 Task: Access the "Group detail" page in the site builder.
Action: Mouse moved to (926, 69)
Screenshot: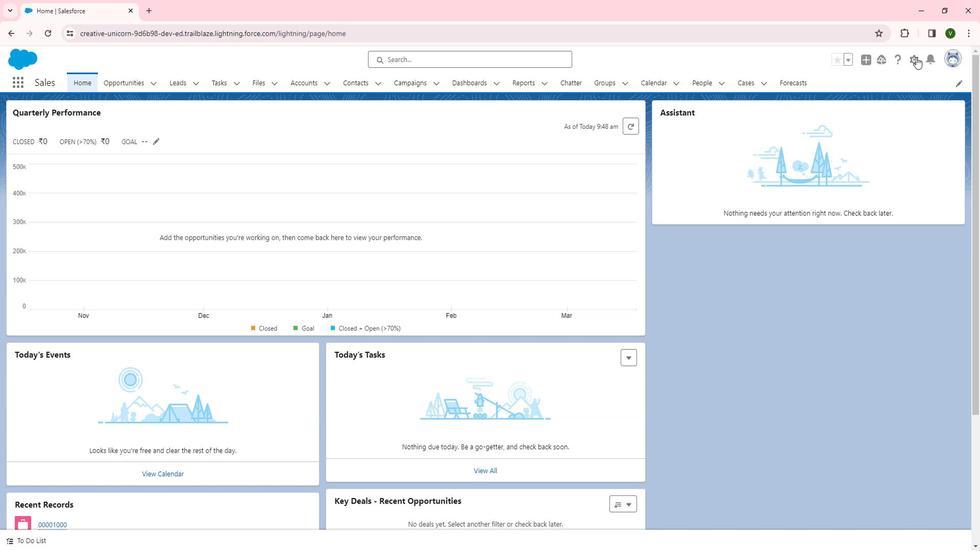 
Action: Mouse pressed left at (926, 69)
Screenshot: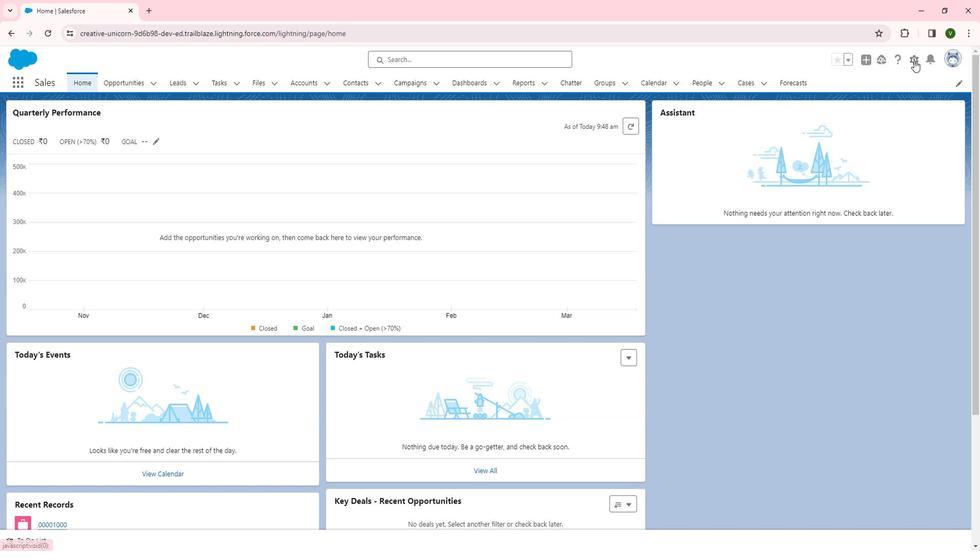 
Action: Mouse moved to (898, 94)
Screenshot: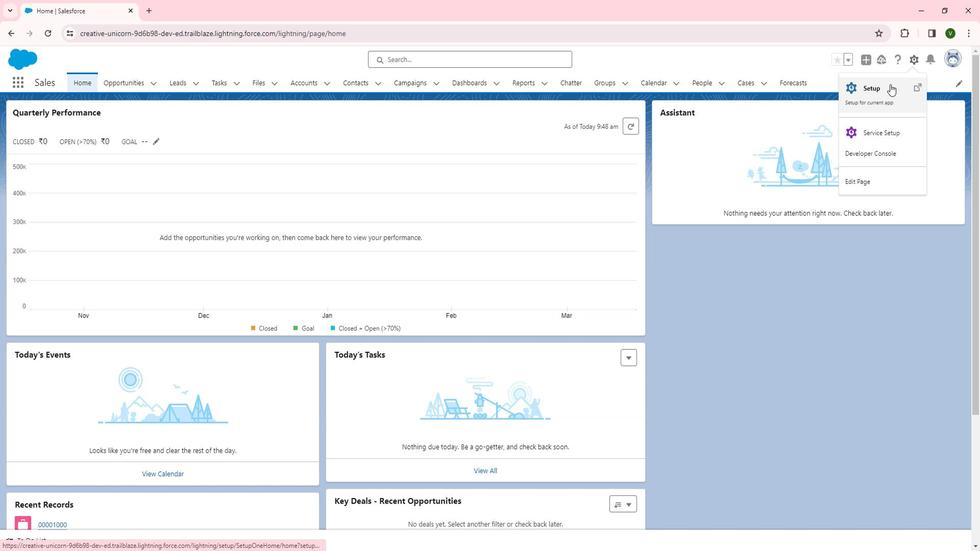 
Action: Mouse pressed left at (898, 94)
Screenshot: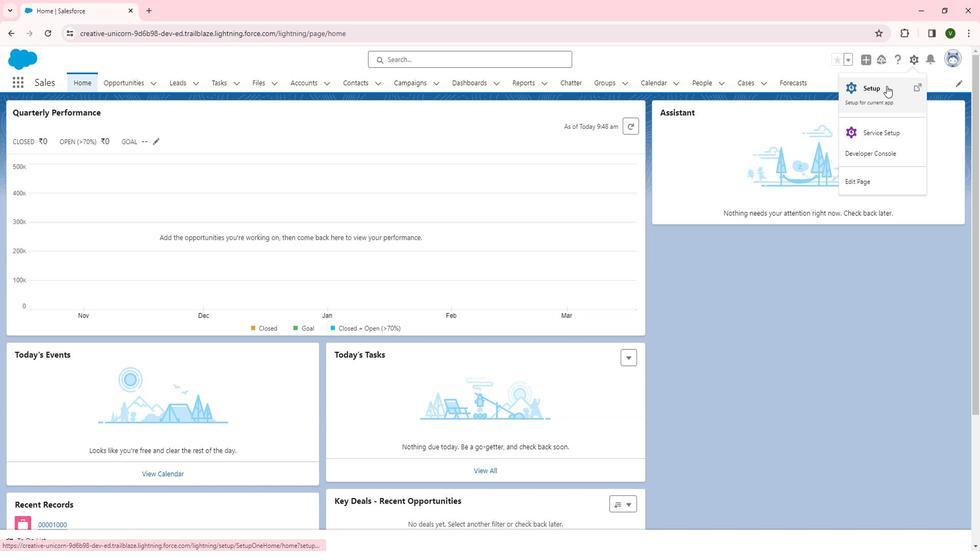 
Action: Mouse moved to (44, 417)
Screenshot: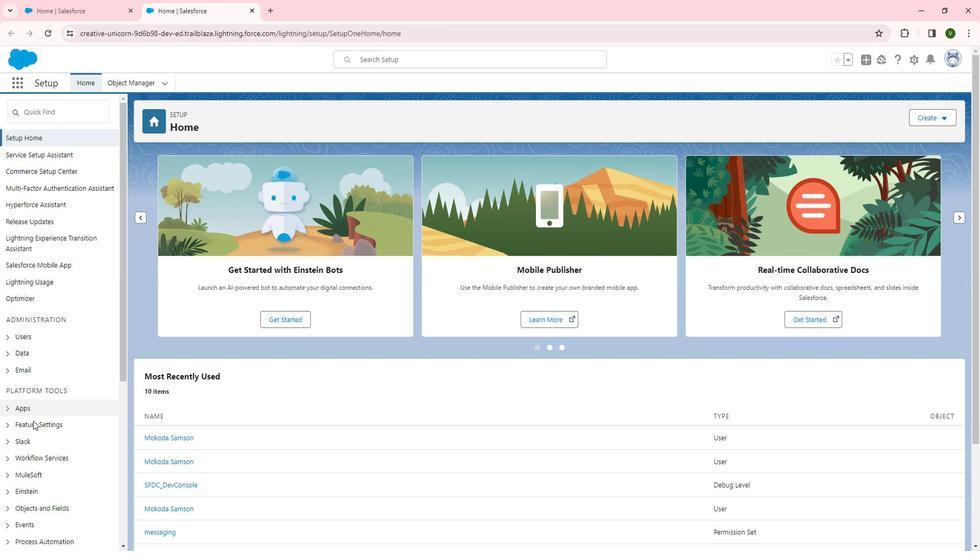 
Action: Mouse pressed left at (44, 417)
Screenshot: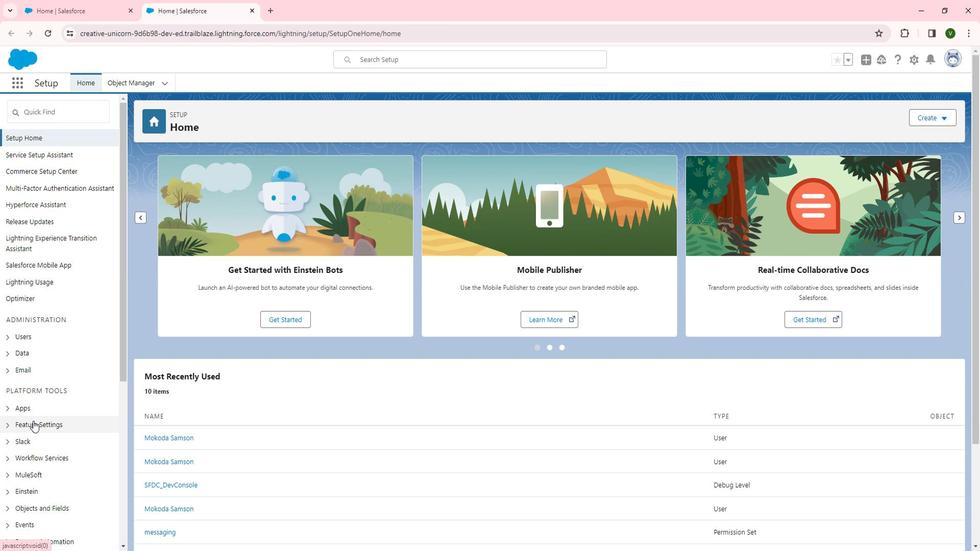 
Action: Mouse moved to (45, 417)
Screenshot: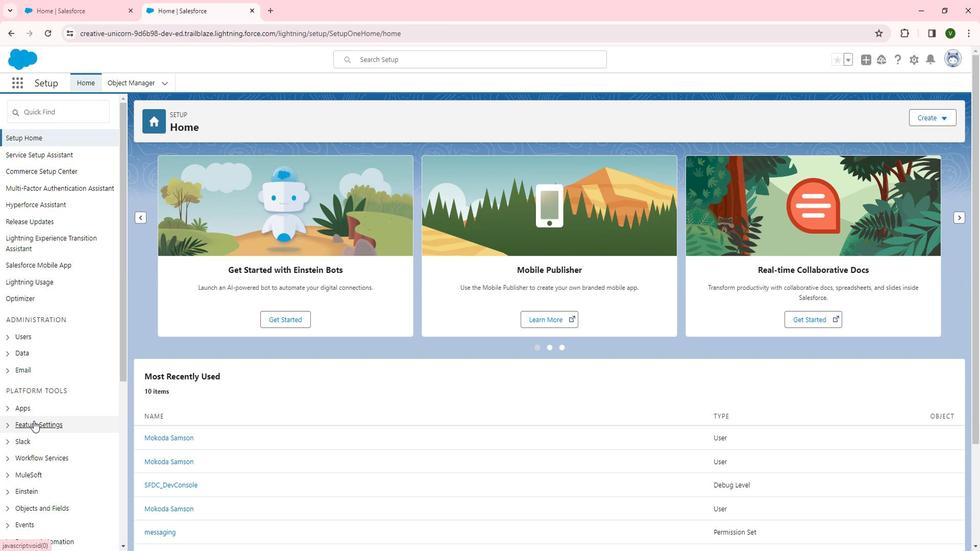 
Action: Mouse scrolled (45, 416) with delta (0, 0)
Screenshot: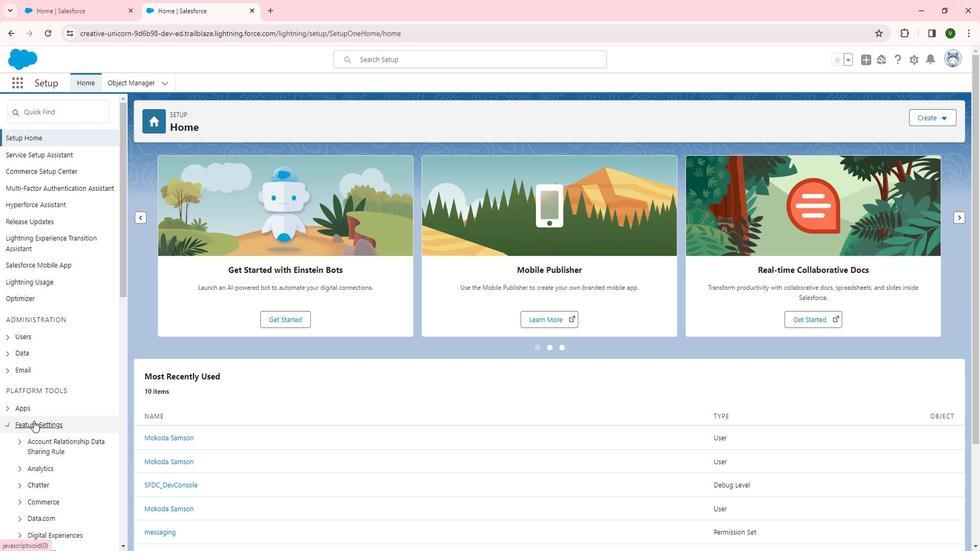 
Action: Mouse scrolled (45, 416) with delta (0, 0)
Screenshot: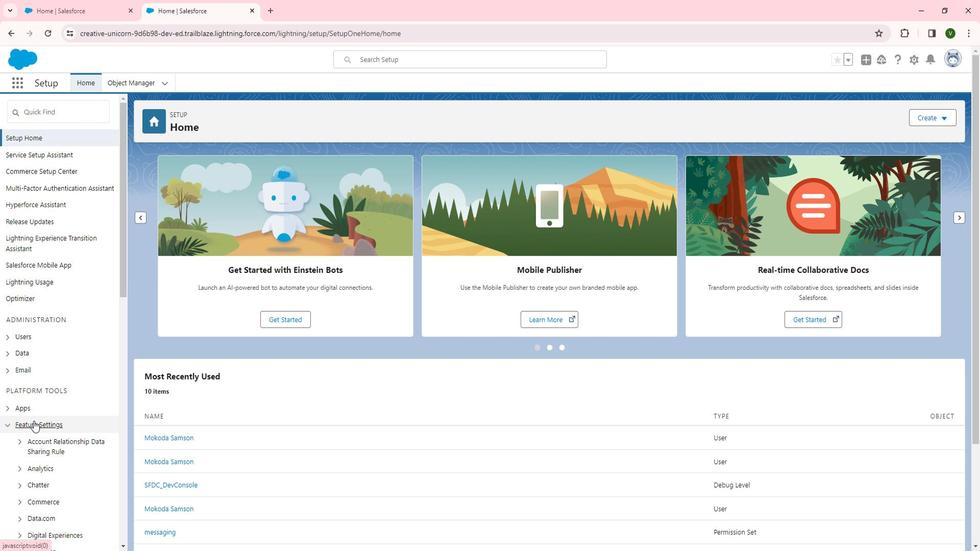 
Action: Mouse moved to (73, 370)
Screenshot: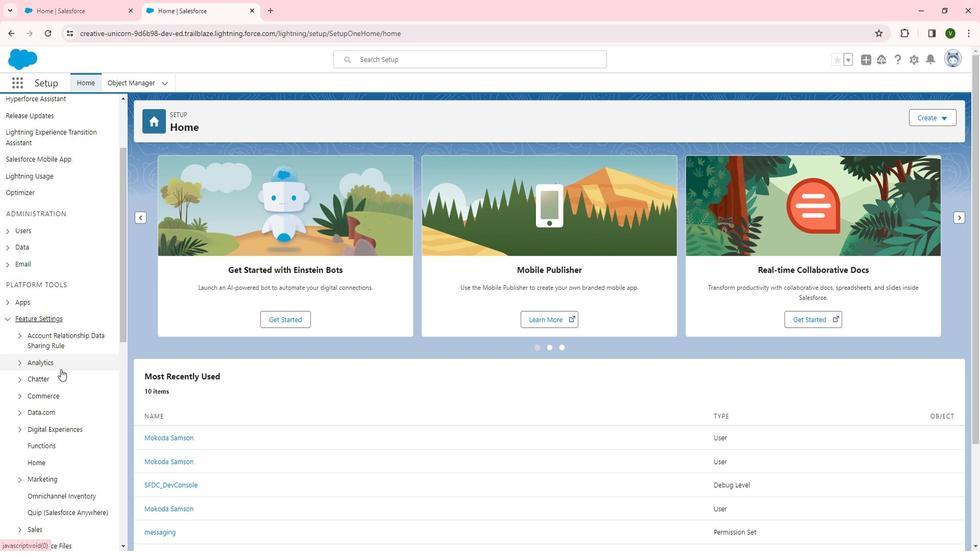 
Action: Mouse scrolled (73, 369) with delta (0, 0)
Screenshot: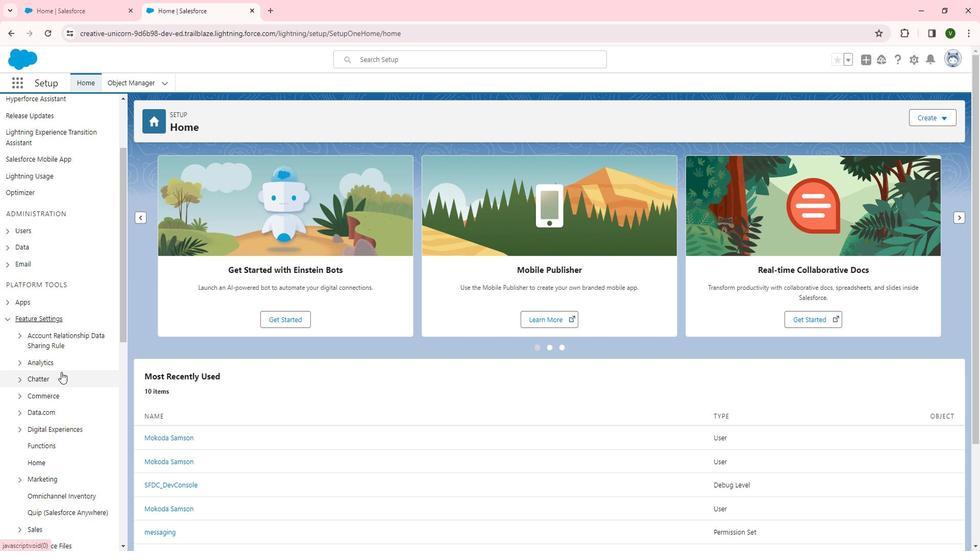 
Action: Mouse scrolled (73, 369) with delta (0, 0)
Screenshot: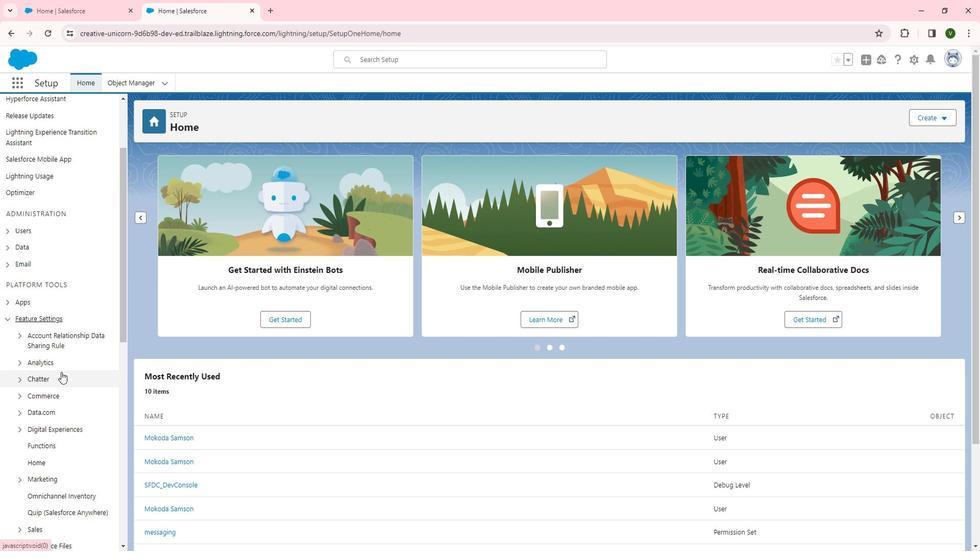 
Action: Mouse moved to (68, 325)
Screenshot: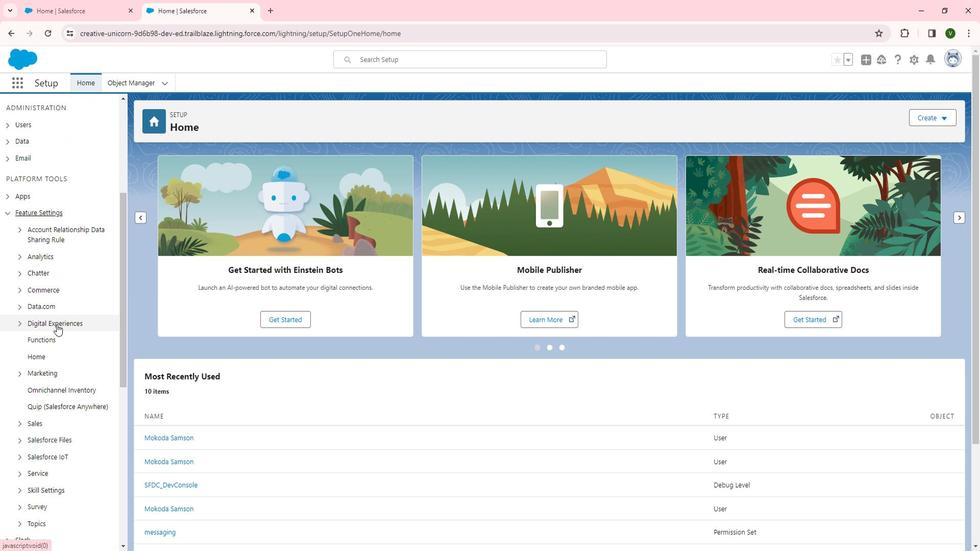 
Action: Mouse pressed left at (68, 325)
Screenshot: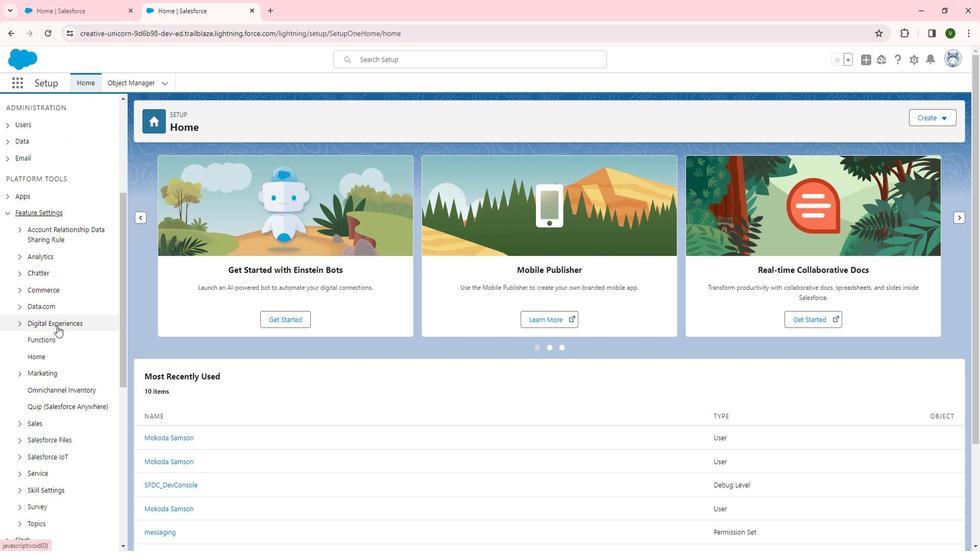 
Action: Mouse moved to (58, 334)
Screenshot: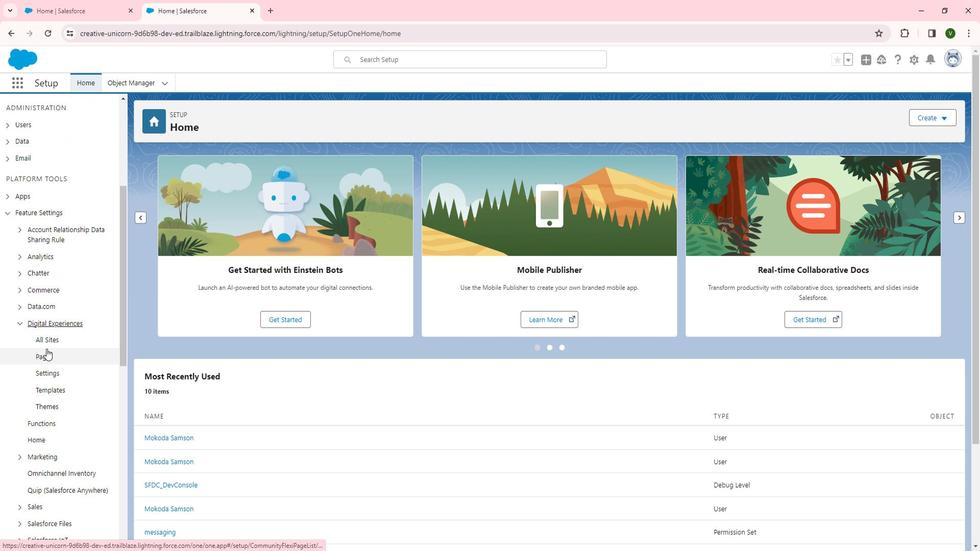 
Action: Mouse pressed left at (58, 334)
Screenshot: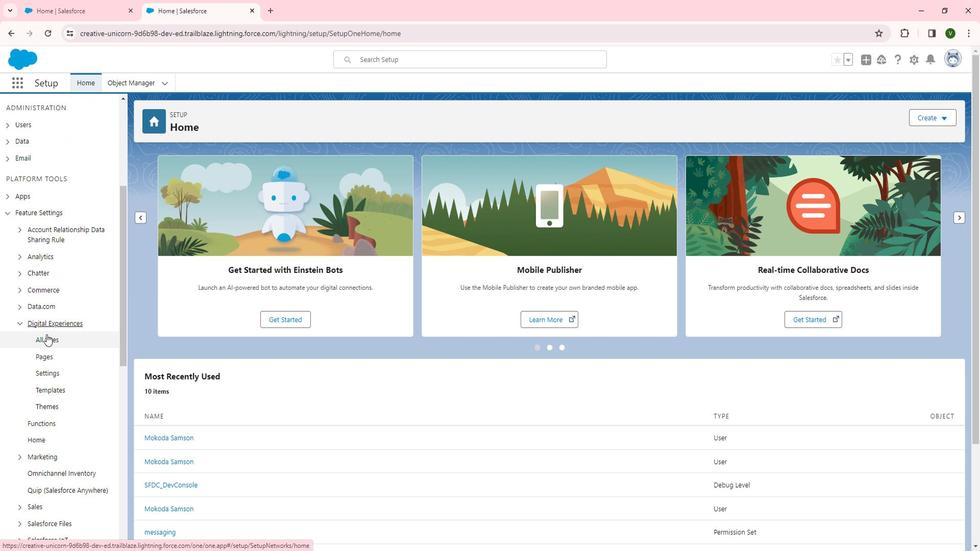 
Action: Mouse moved to (168, 304)
Screenshot: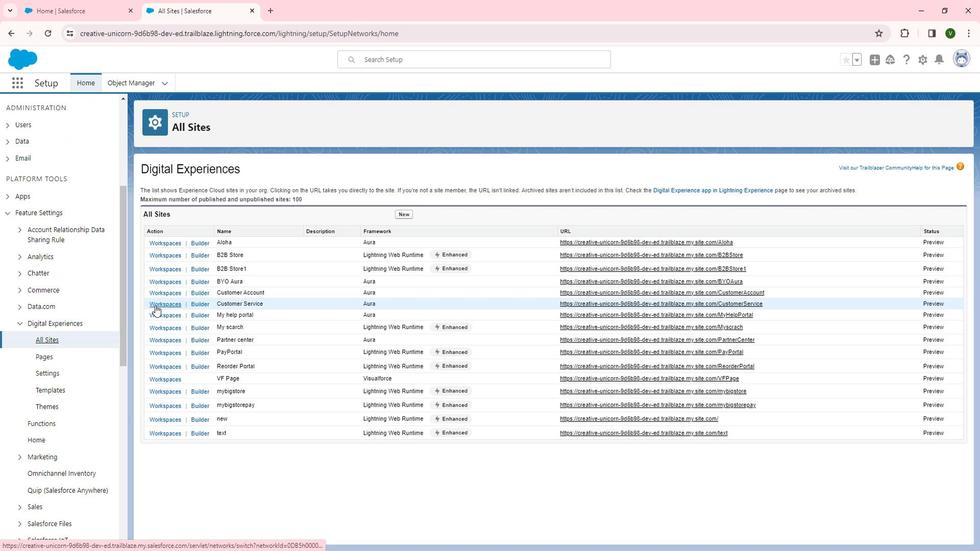
Action: Mouse pressed left at (168, 304)
Screenshot: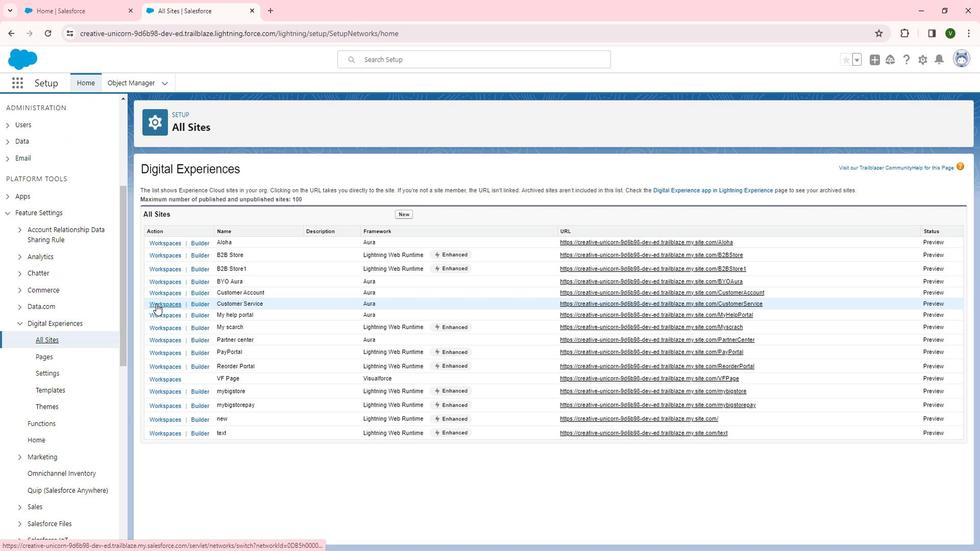 
Action: Mouse moved to (126, 231)
Screenshot: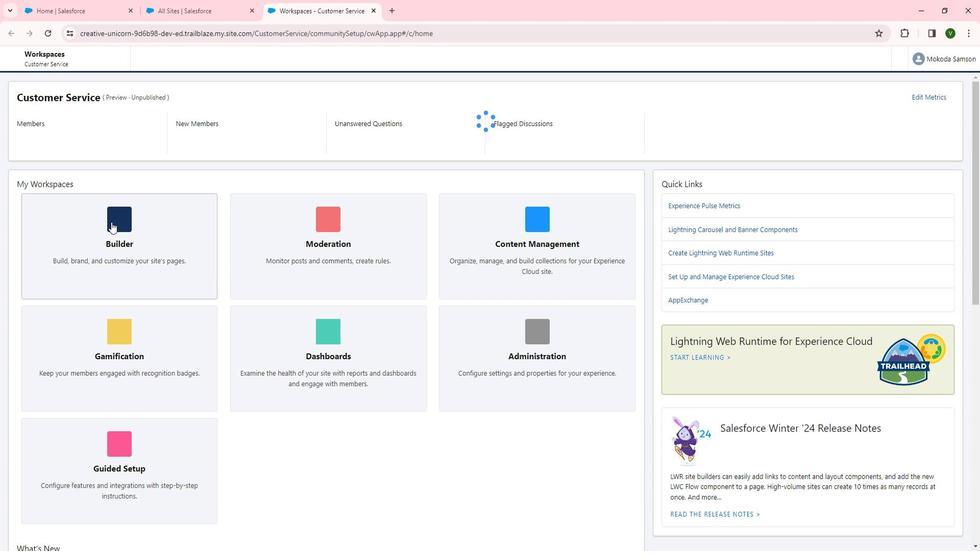 
Action: Mouse pressed left at (126, 231)
Screenshot: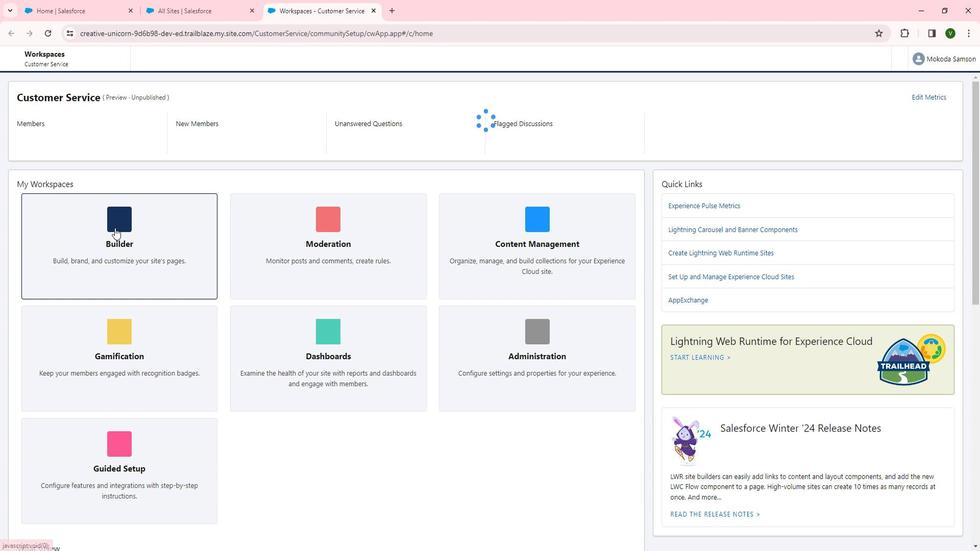 
Action: Mouse moved to (137, 71)
Screenshot: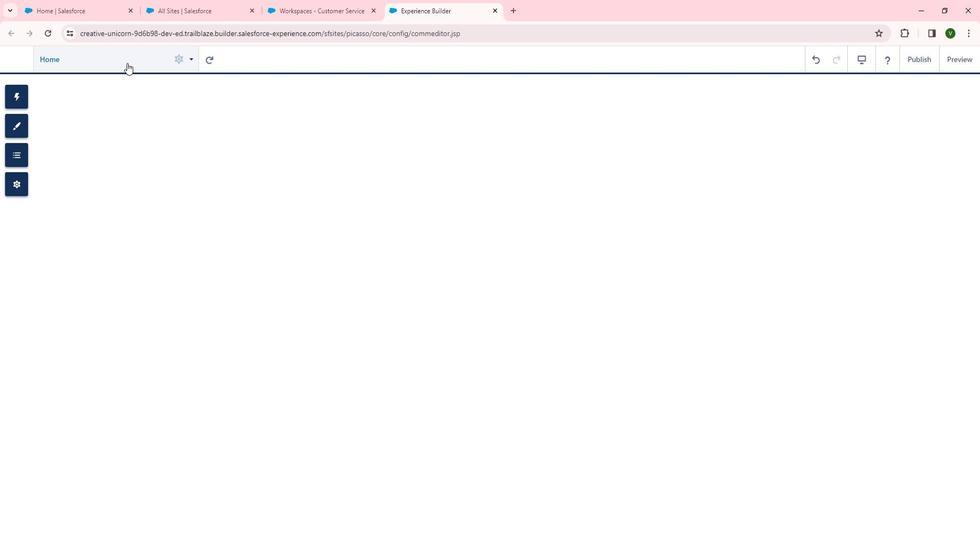 
Action: Mouse pressed left at (137, 71)
Screenshot: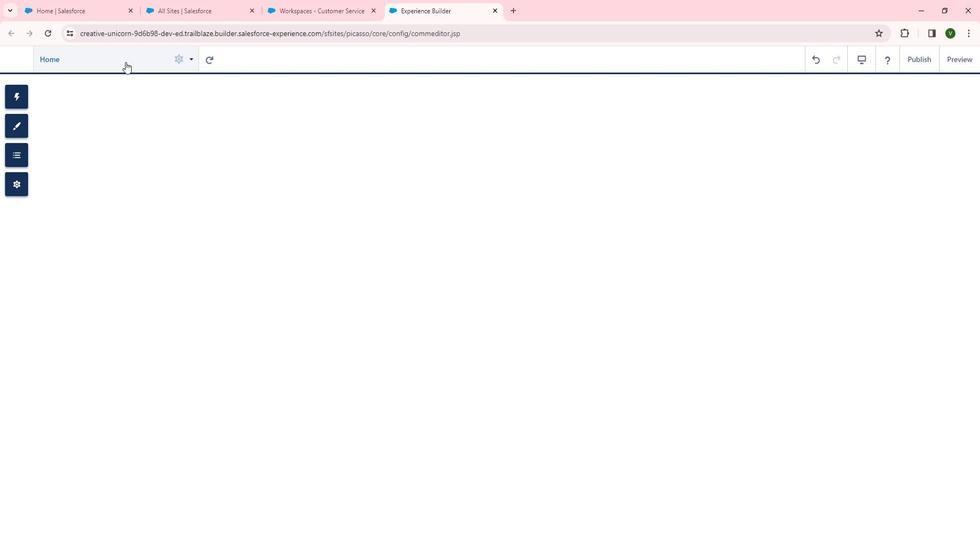 
Action: Mouse moved to (123, 280)
Screenshot: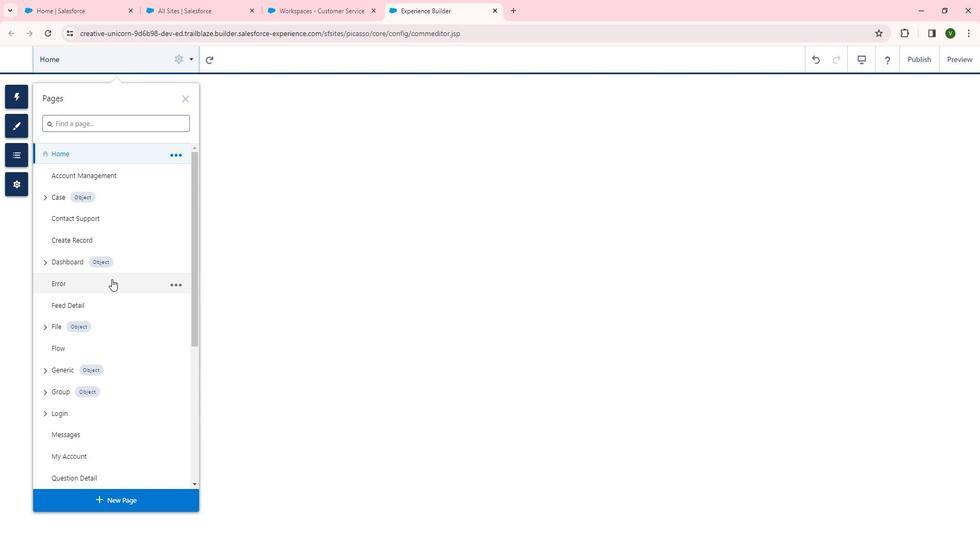 
Action: Mouse scrolled (123, 280) with delta (0, 0)
Screenshot: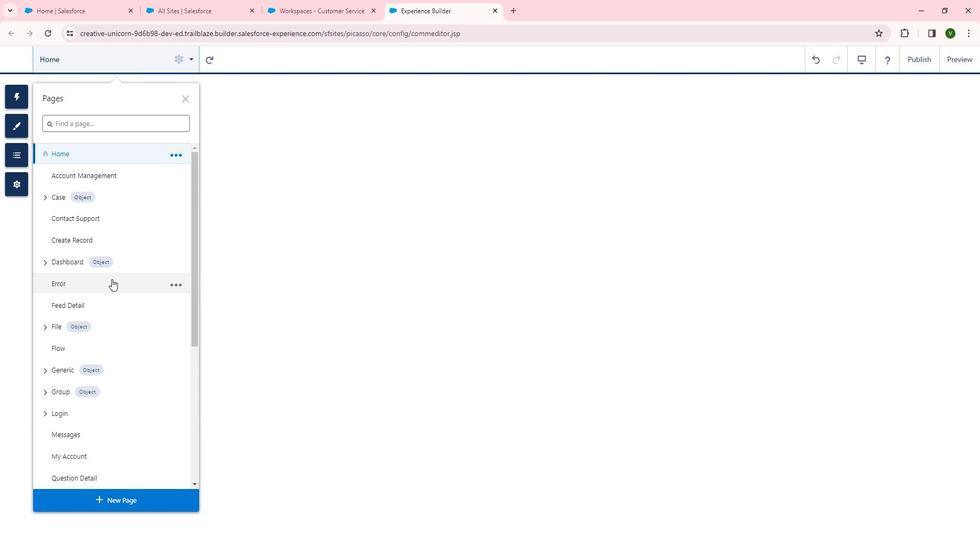
Action: Mouse scrolled (123, 280) with delta (0, 0)
Screenshot: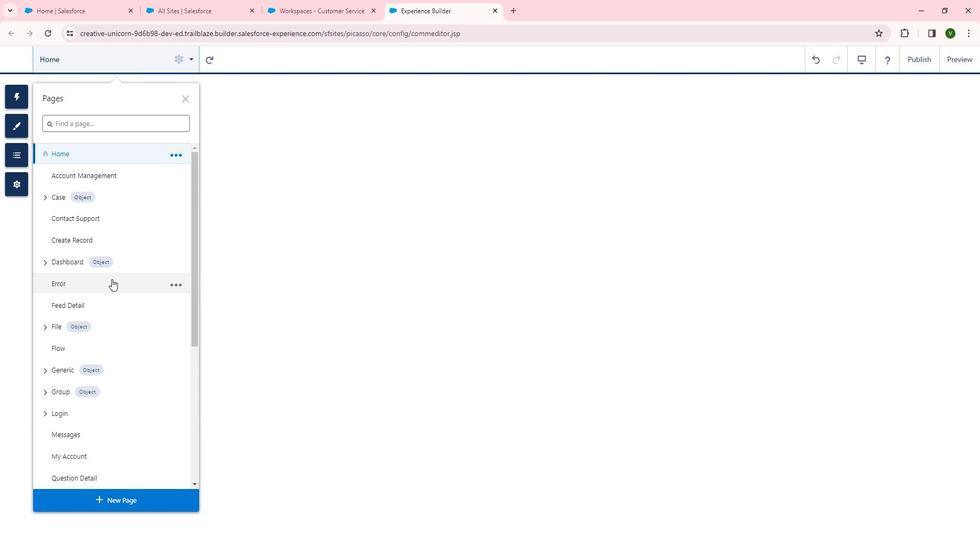 
Action: Mouse scrolled (123, 280) with delta (0, 0)
Screenshot: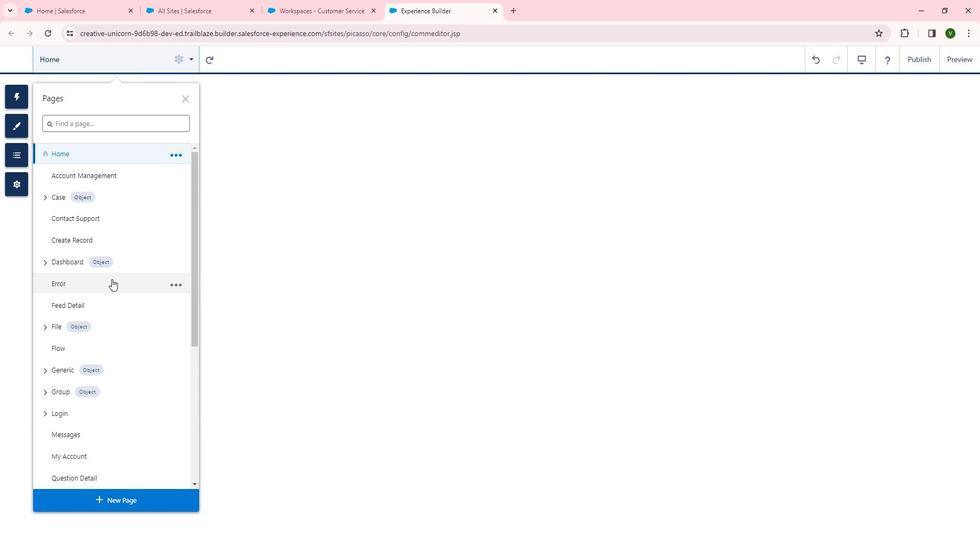 
Action: Mouse scrolled (123, 280) with delta (0, 0)
Screenshot: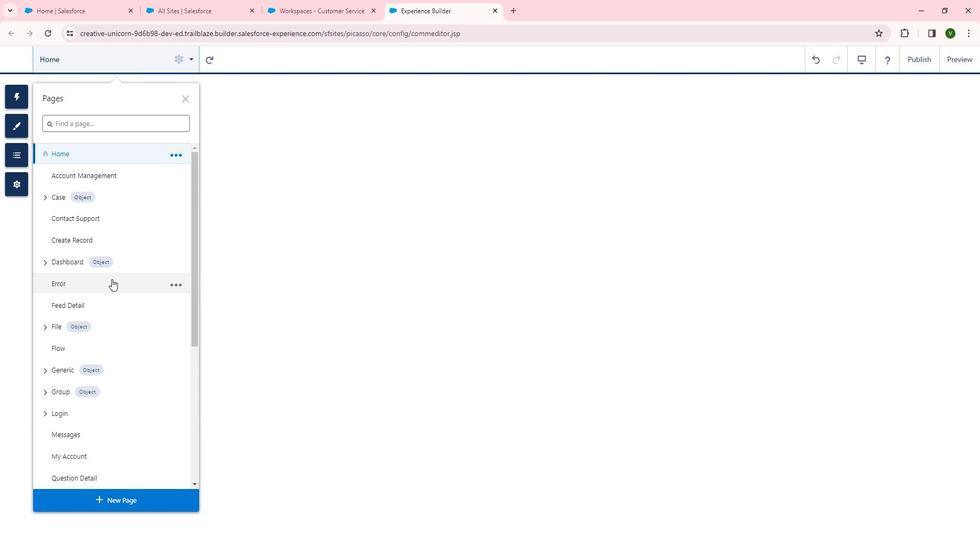 
Action: Mouse moved to (69, 187)
Screenshot: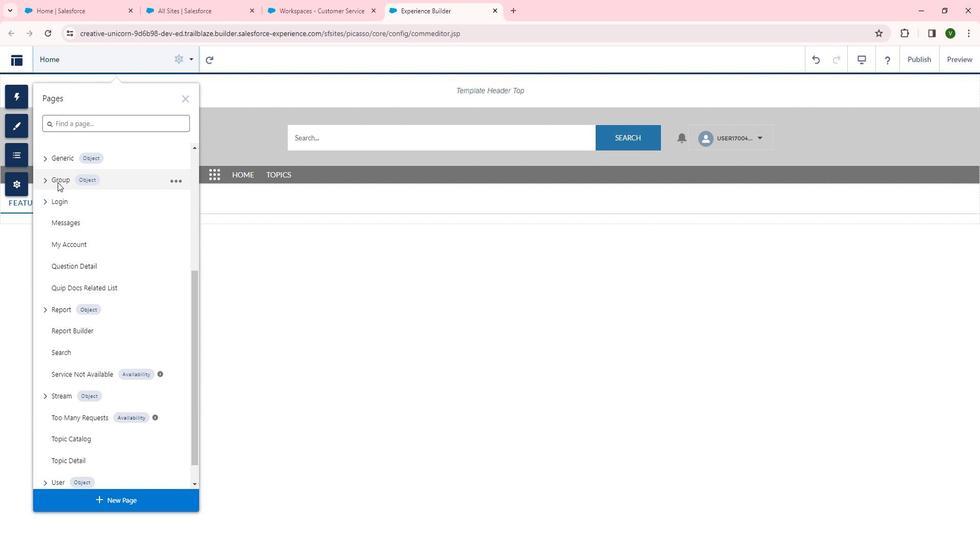 
Action: Mouse pressed left at (69, 187)
Screenshot: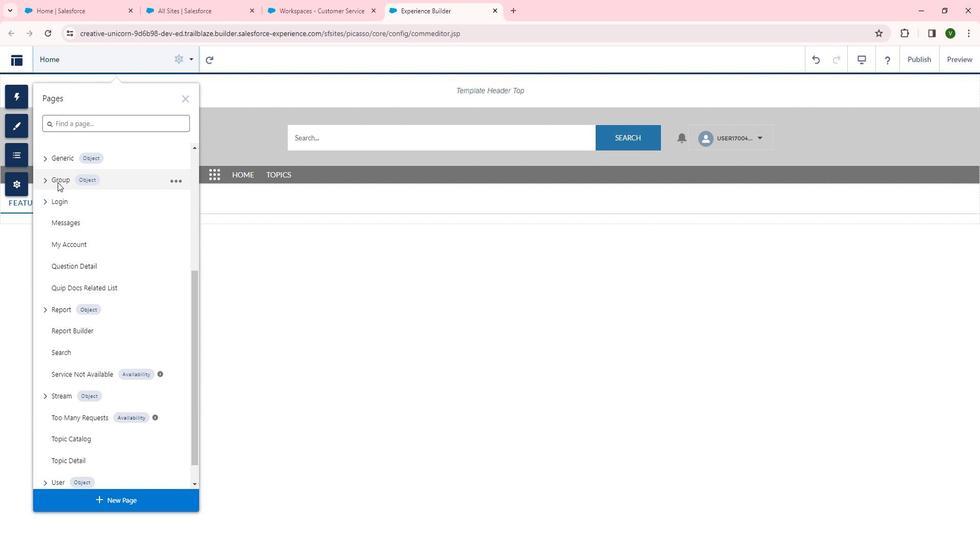 
Action: Mouse moved to (58, 185)
Screenshot: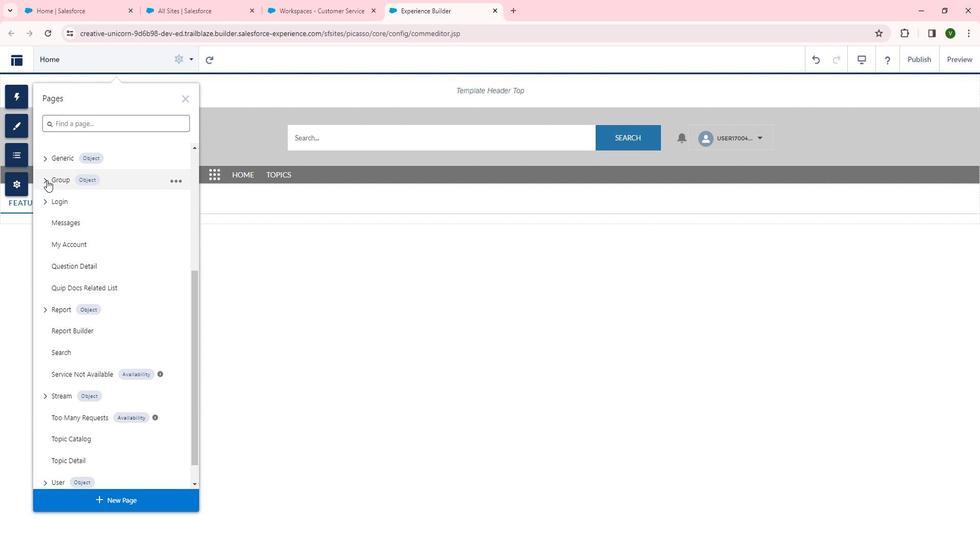 
Action: Mouse pressed left at (58, 185)
Screenshot: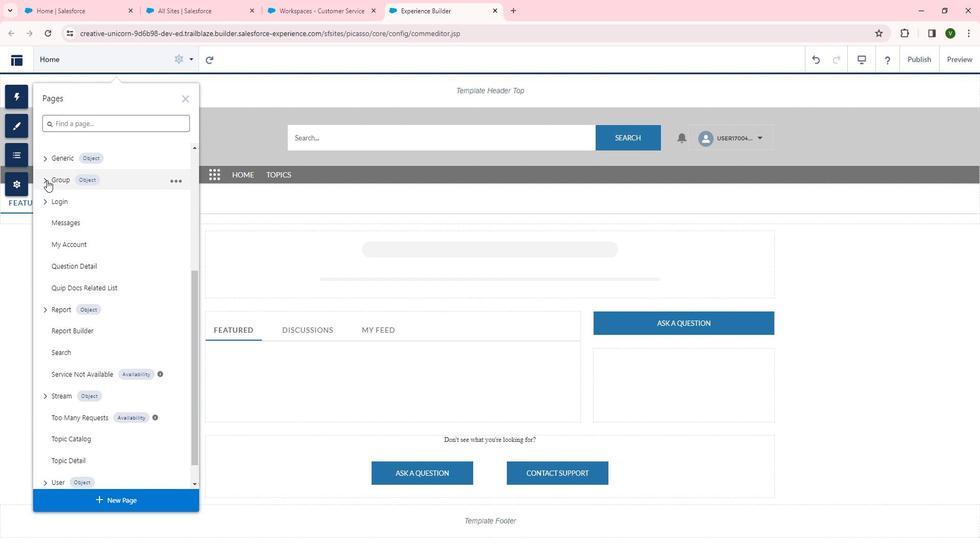
Action: Mouse moved to (91, 205)
Screenshot: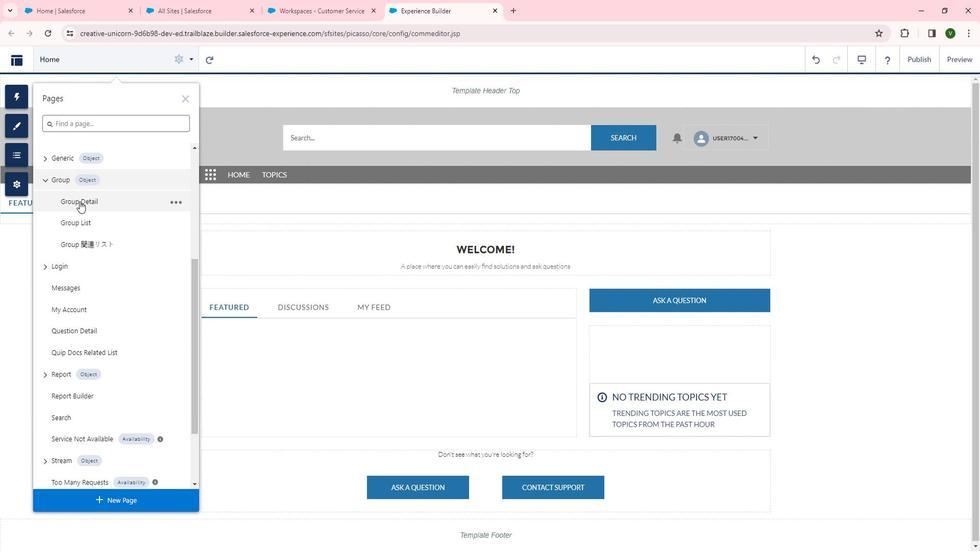 
Action: Mouse pressed left at (91, 205)
Screenshot: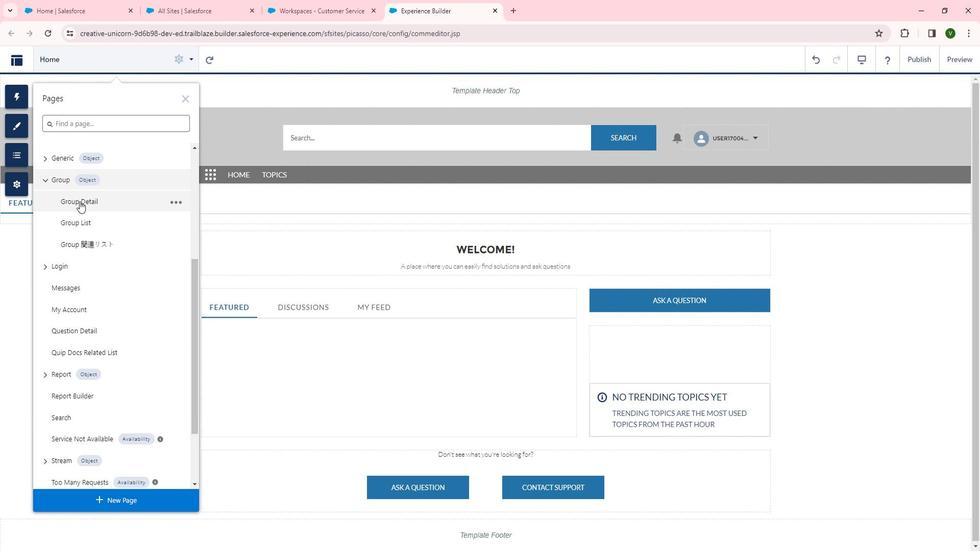 
Action: Mouse moved to (601, 322)
Screenshot: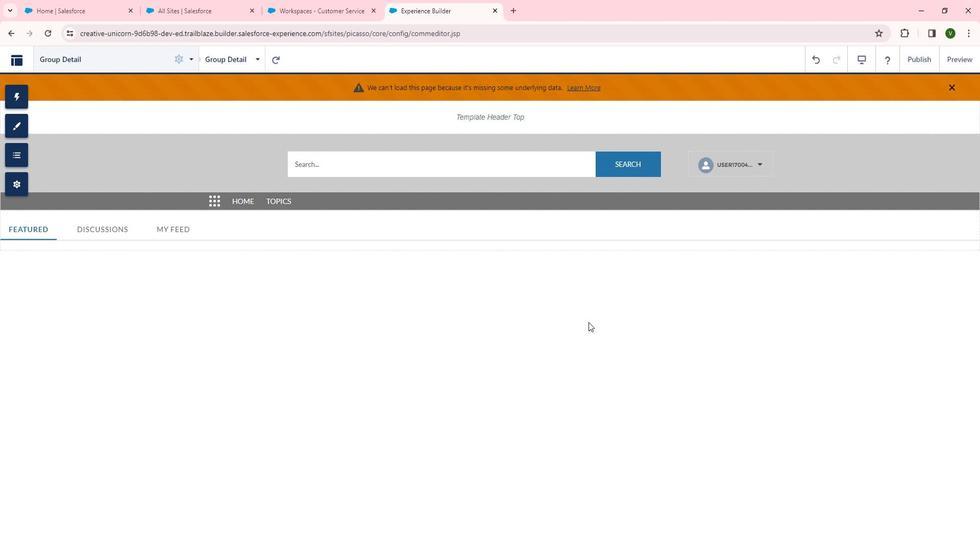 
Action: Mouse scrolled (601, 321) with delta (0, 0)
Screenshot: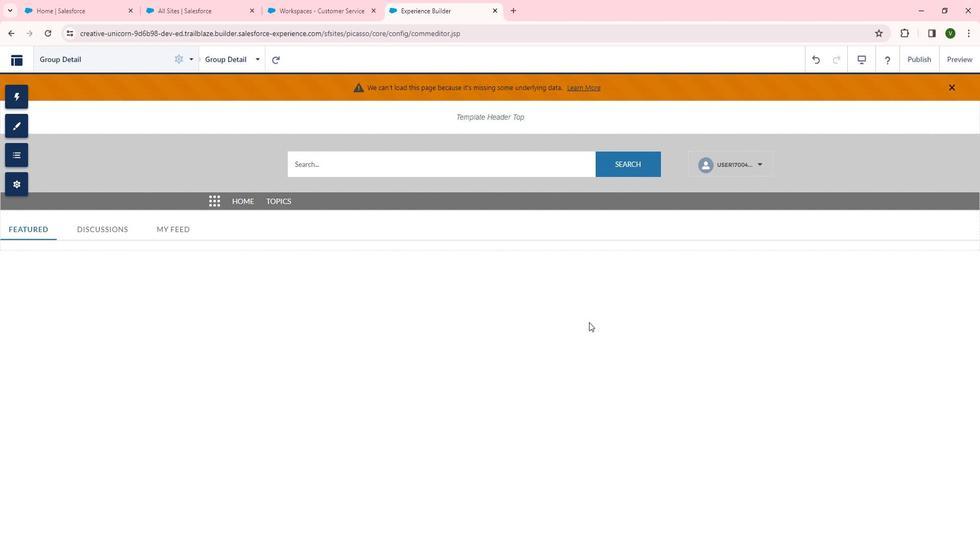 
Action: Mouse moved to (249, 251)
Screenshot: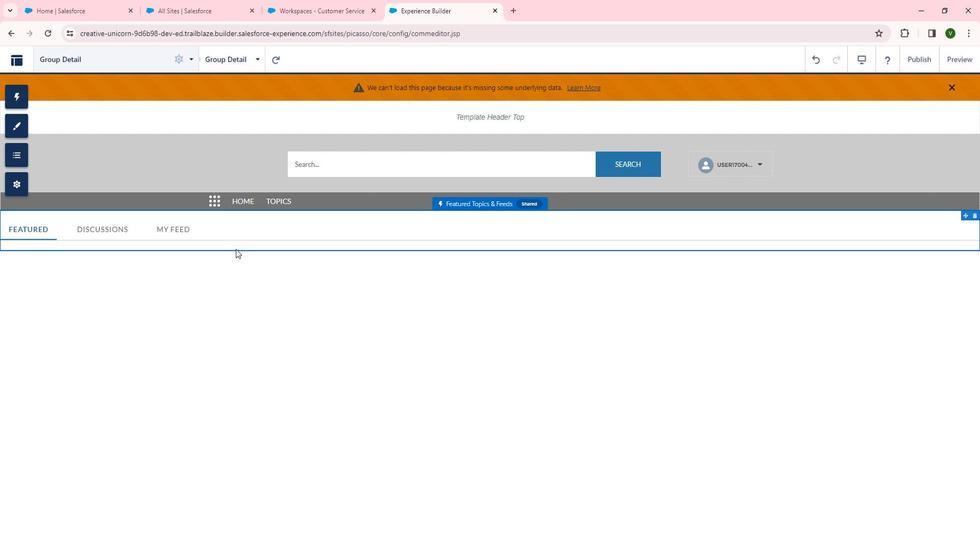 
Action: Mouse pressed left at (249, 251)
Screenshot: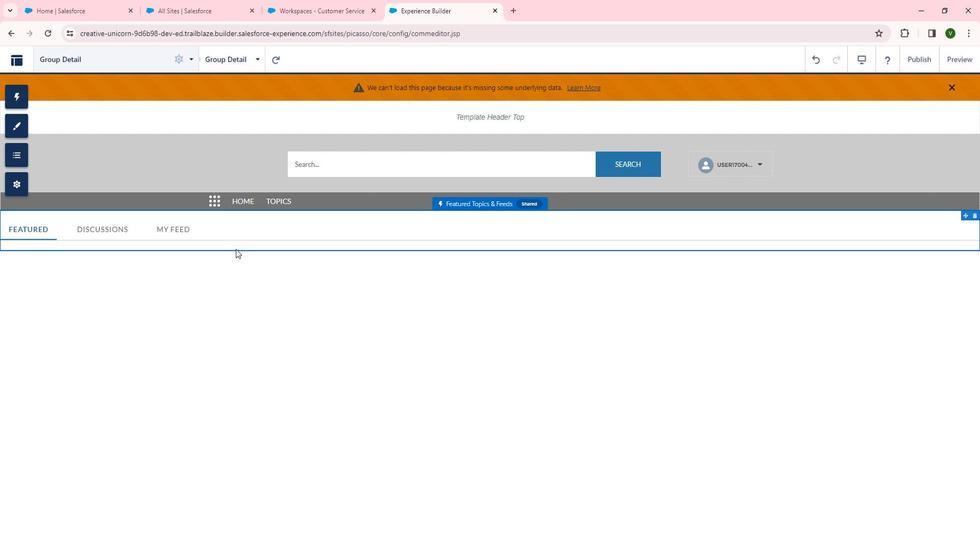 
Action: Mouse moved to (331, 251)
Screenshot: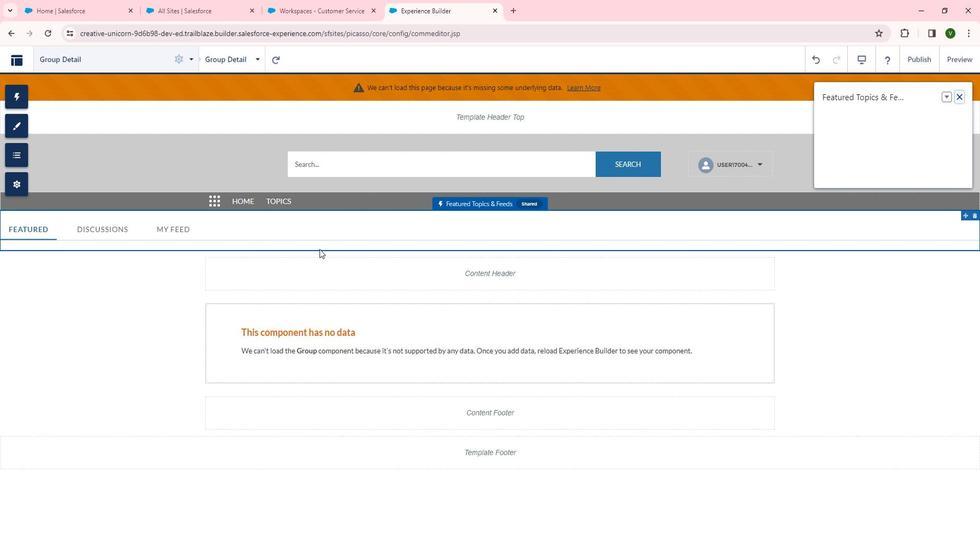 
